 Task: Search for 'Events or Holidays' in the calendar.
Action: Mouse moved to (12, 48)
Screenshot: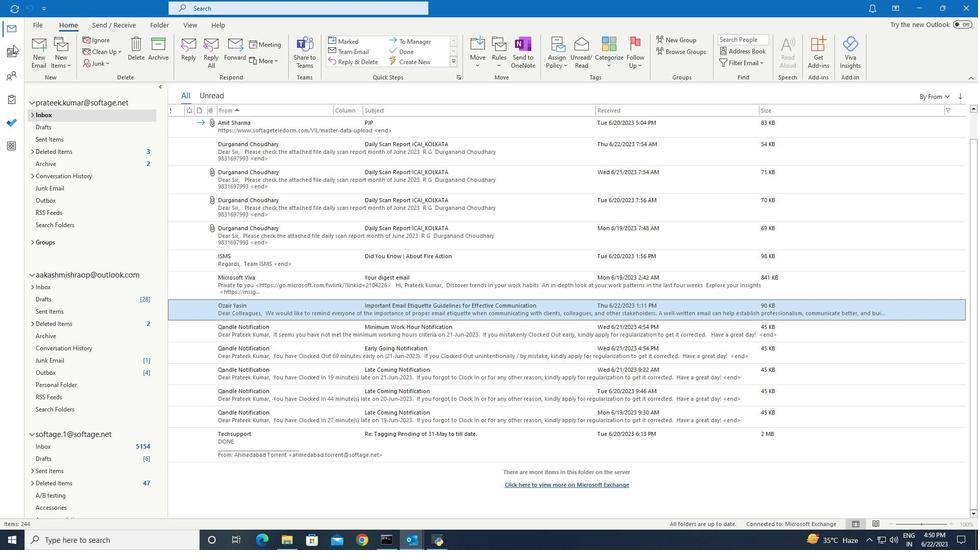 
Action: Mouse pressed left at (12, 48)
Screenshot: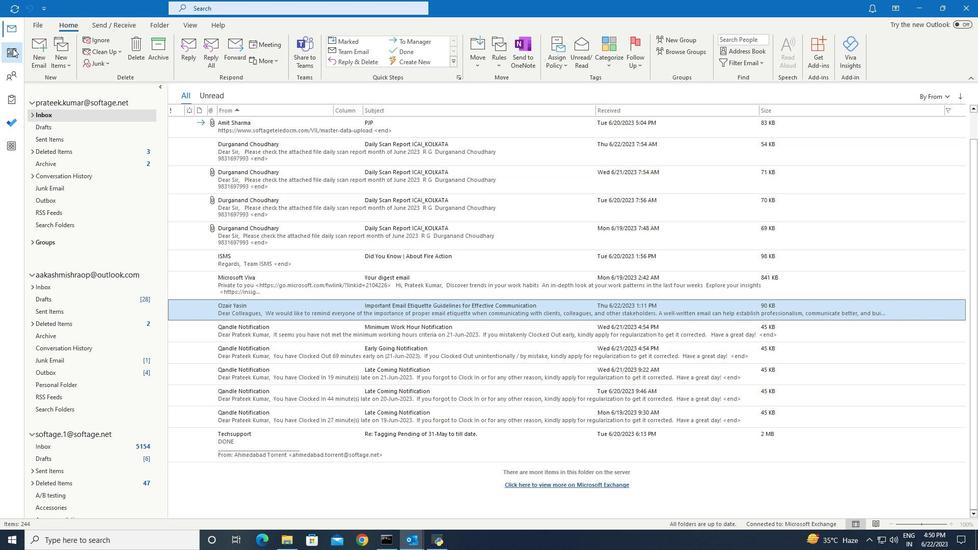 
Action: Mouse moved to (217, 10)
Screenshot: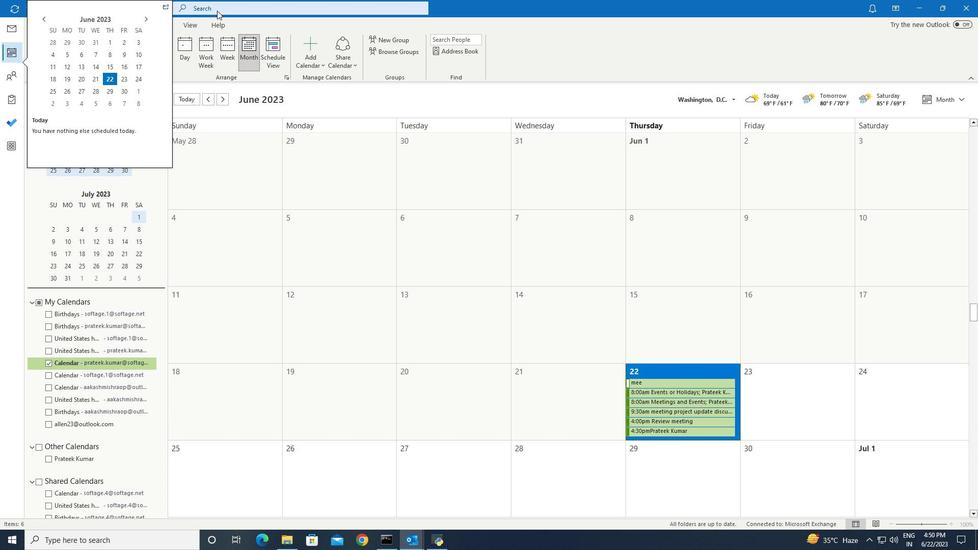 
Action: Mouse pressed left at (217, 10)
Screenshot: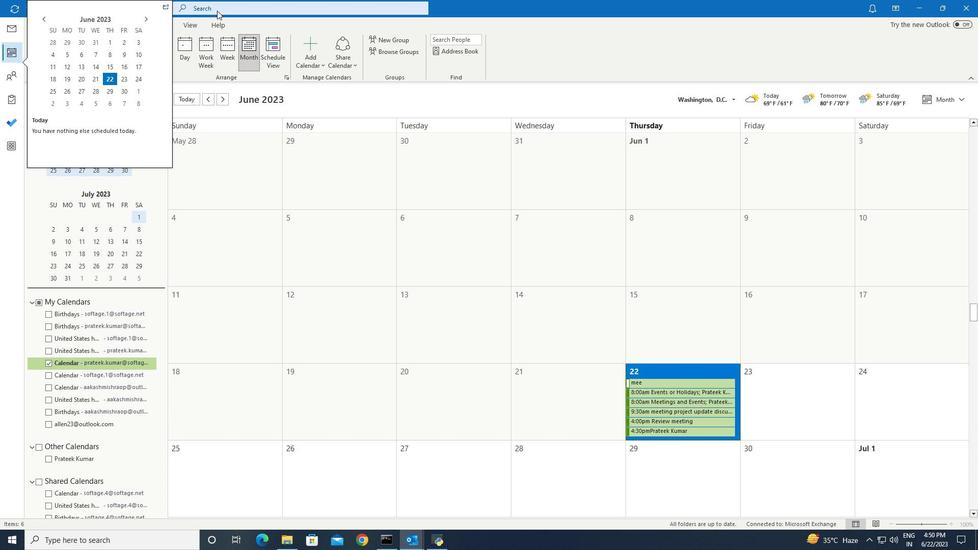 
Action: Mouse moved to (227, 9)
Screenshot: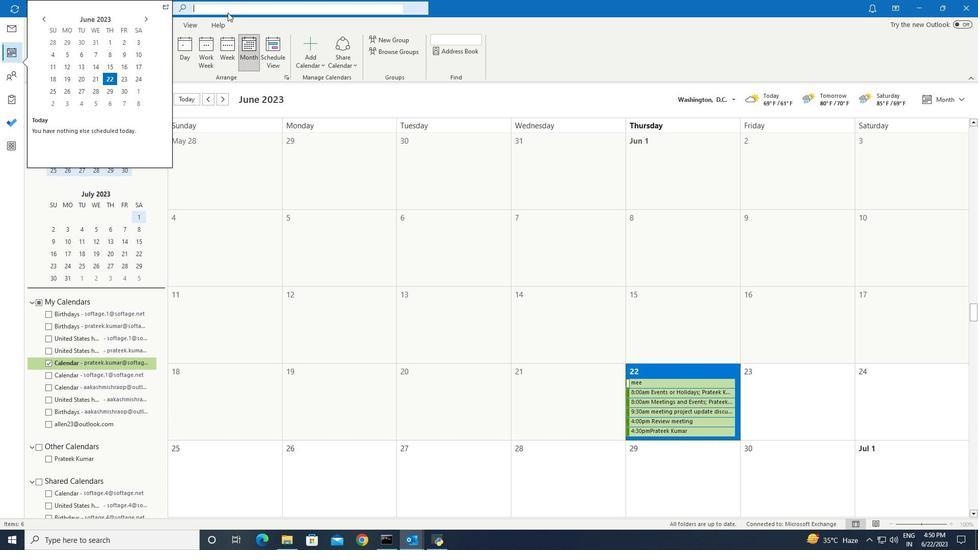 
Action: Mouse pressed left at (227, 9)
Screenshot: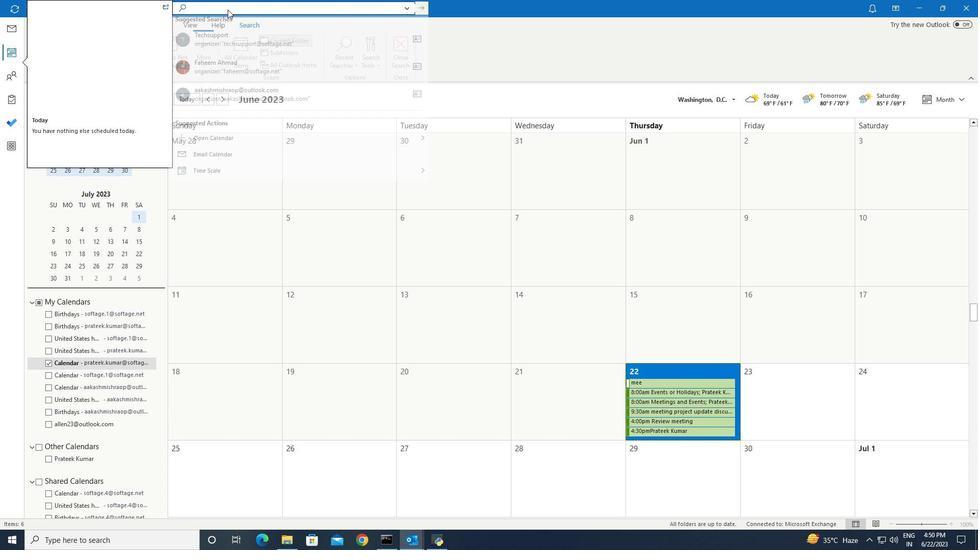 
Action: Key pressed <Key.shift>Events<Key.space>or<Key.space><Key.shift>Holidays<Key.enter>
Screenshot: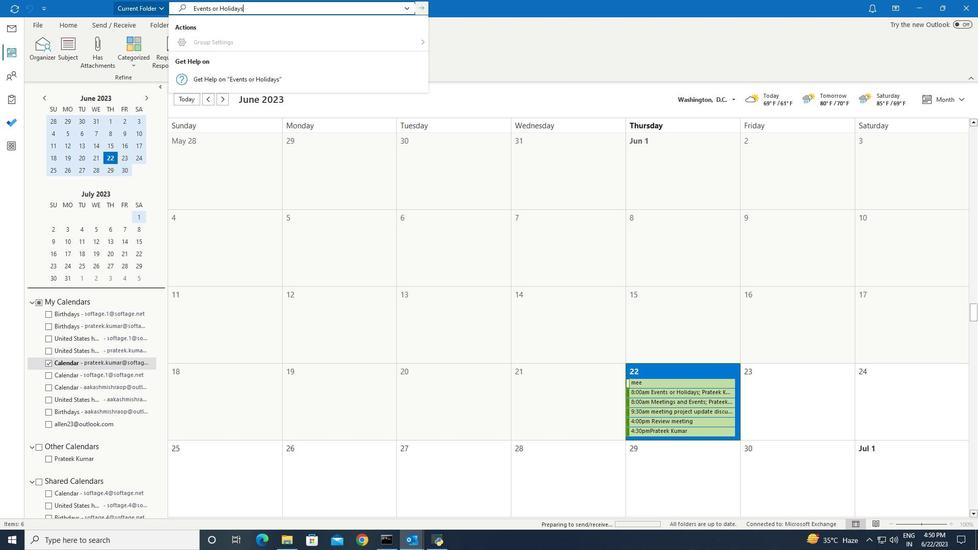 
Action: Mouse moved to (275, 142)
Screenshot: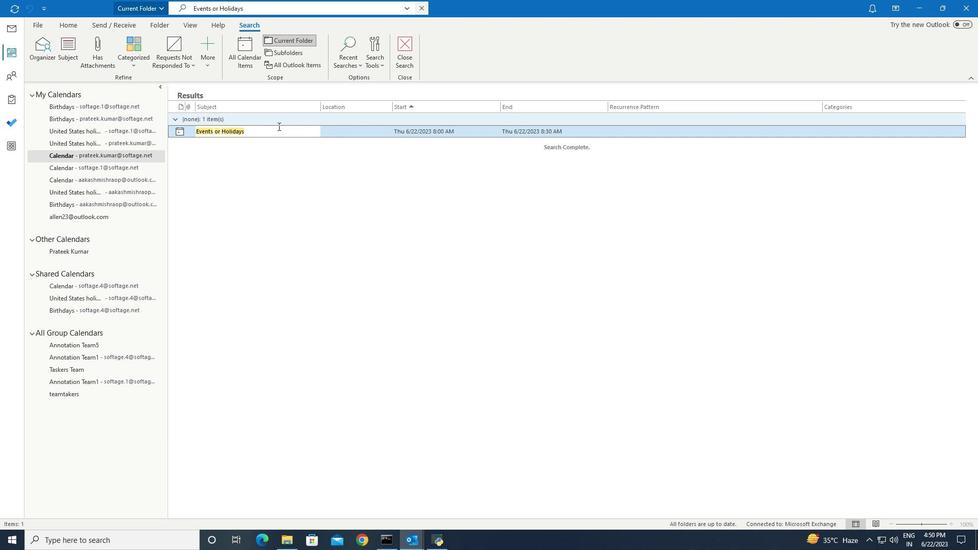 
